 Task: Create in the project CheckTech in Backlog an issue 'Create a new online platform for online fashion design courses with advanced fashion tools and community features.', assign it to team member softage.1@softage.net and change the status to IN PROGRESS. Create in the project CheckTech in Backlog an issue 'Implement a new cloud-based learning management system for a company with advanced learning content creation and delivery features', assign it to team member softage.2@softage.net and change the status to IN PROGRESS
Action: Mouse moved to (84, 198)
Screenshot: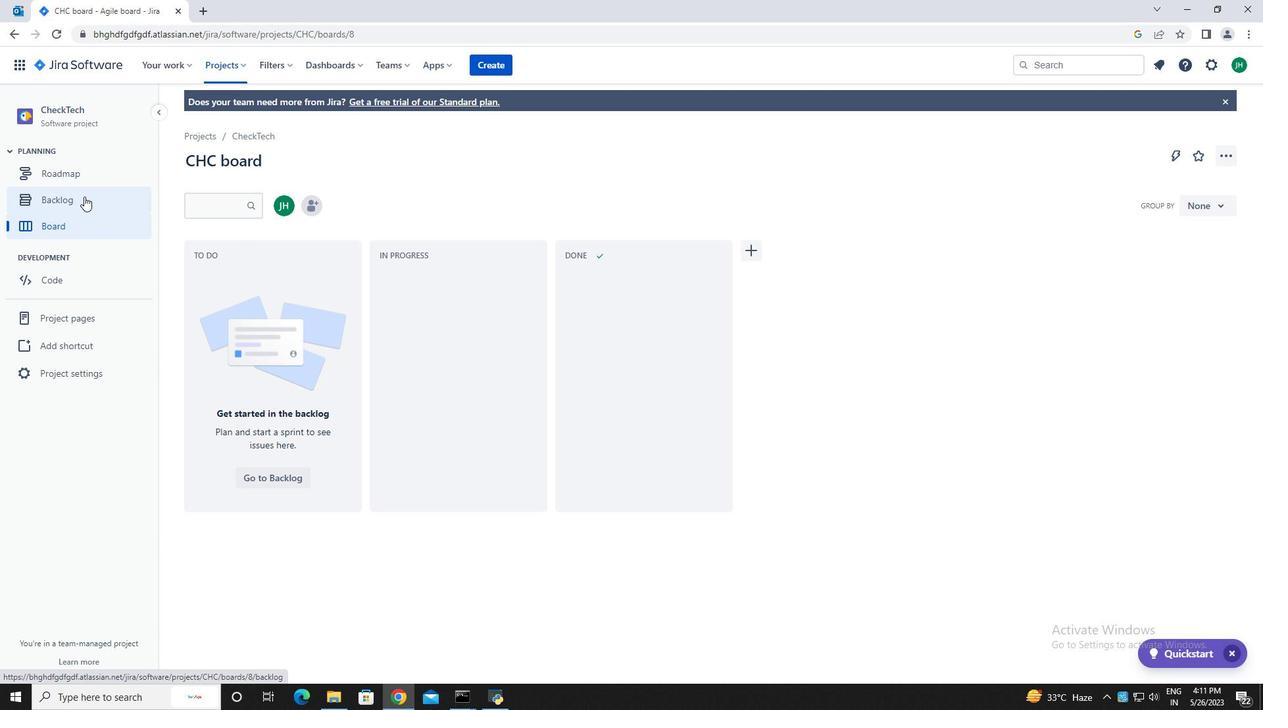 
Action: Mouse pressed left at (84, 198)
Screenshot: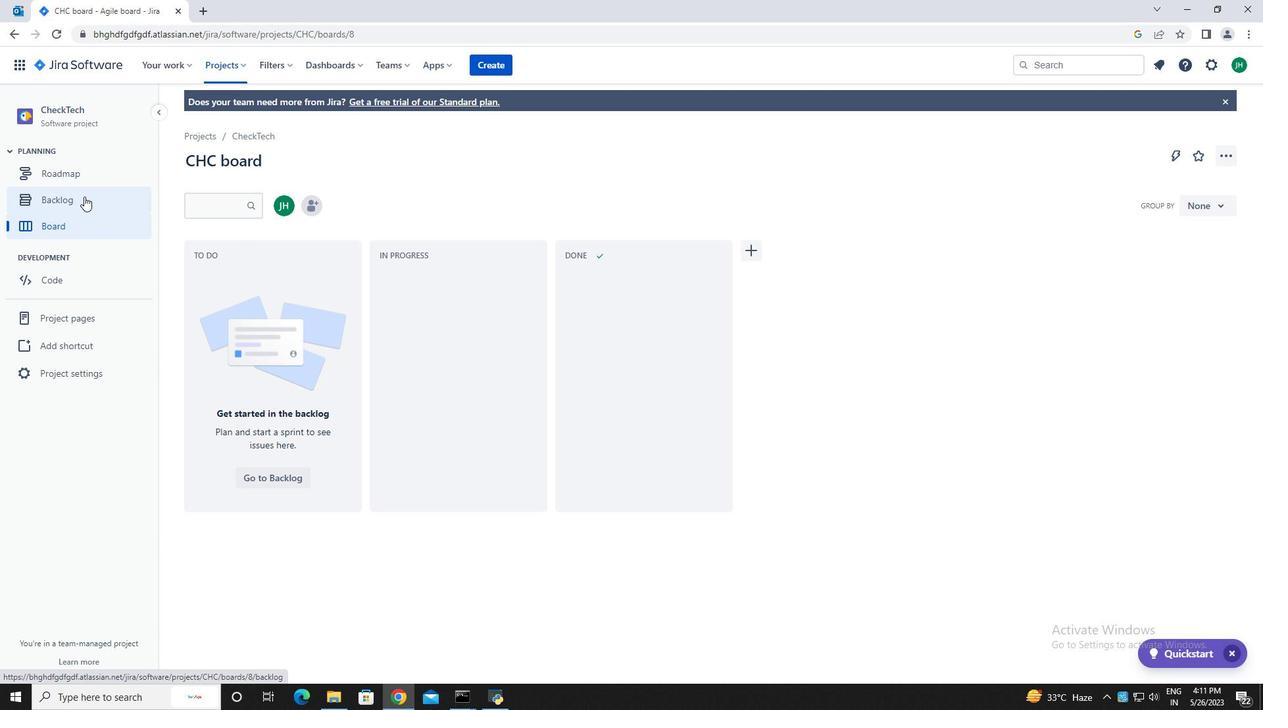 
Action: Mouse moved to (267, 514)
Screenshot: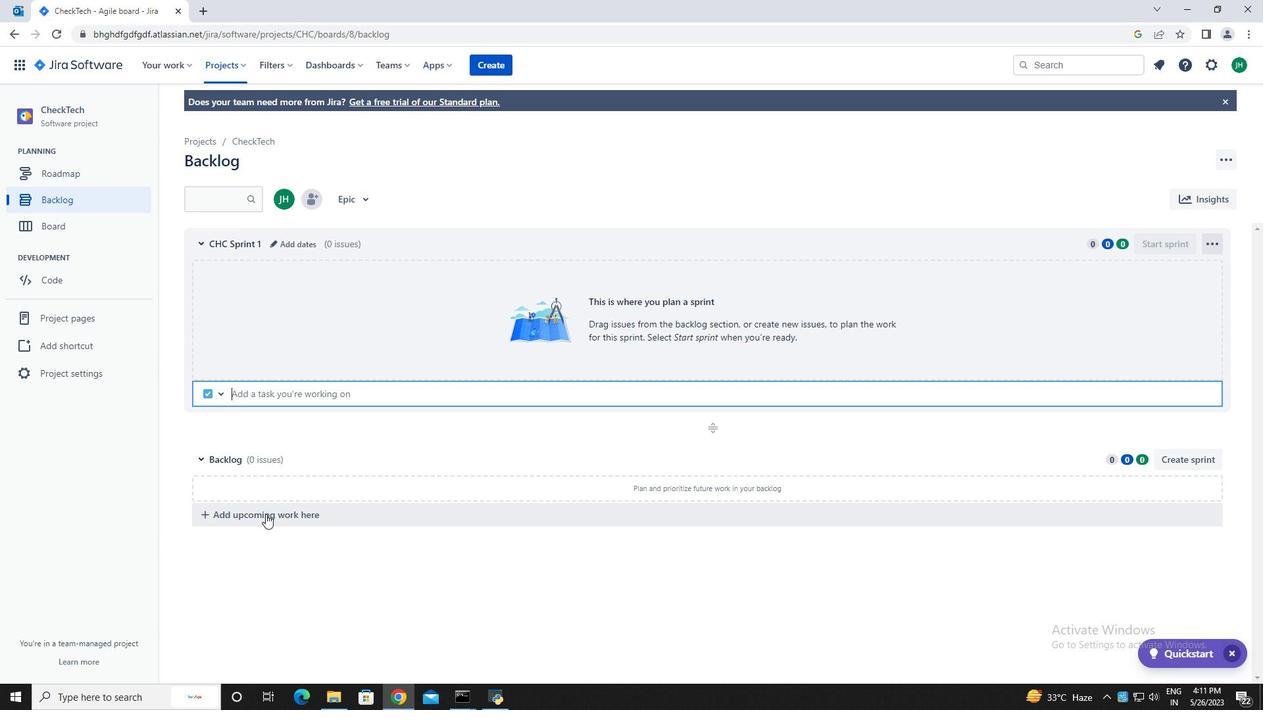 
Action: Mouse pressed left at (267, 514)
Screenshot: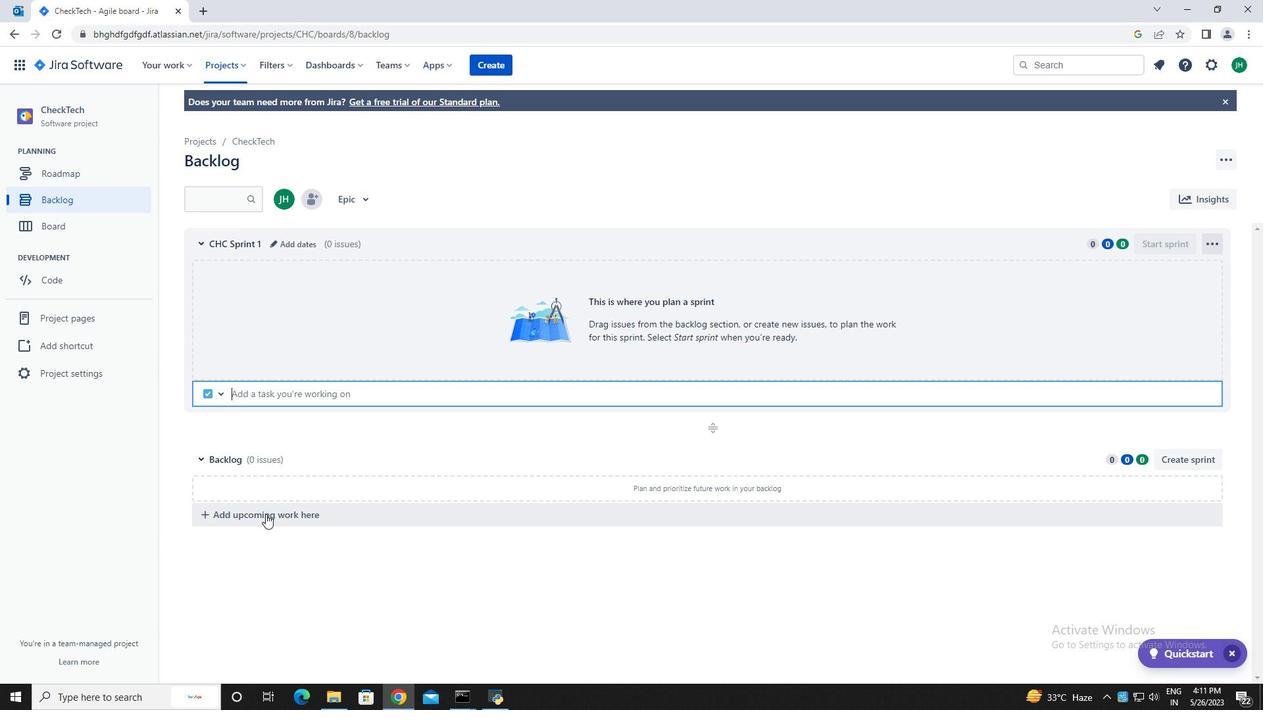 
Action: Mouse moved to (269, 517)
Screenshot: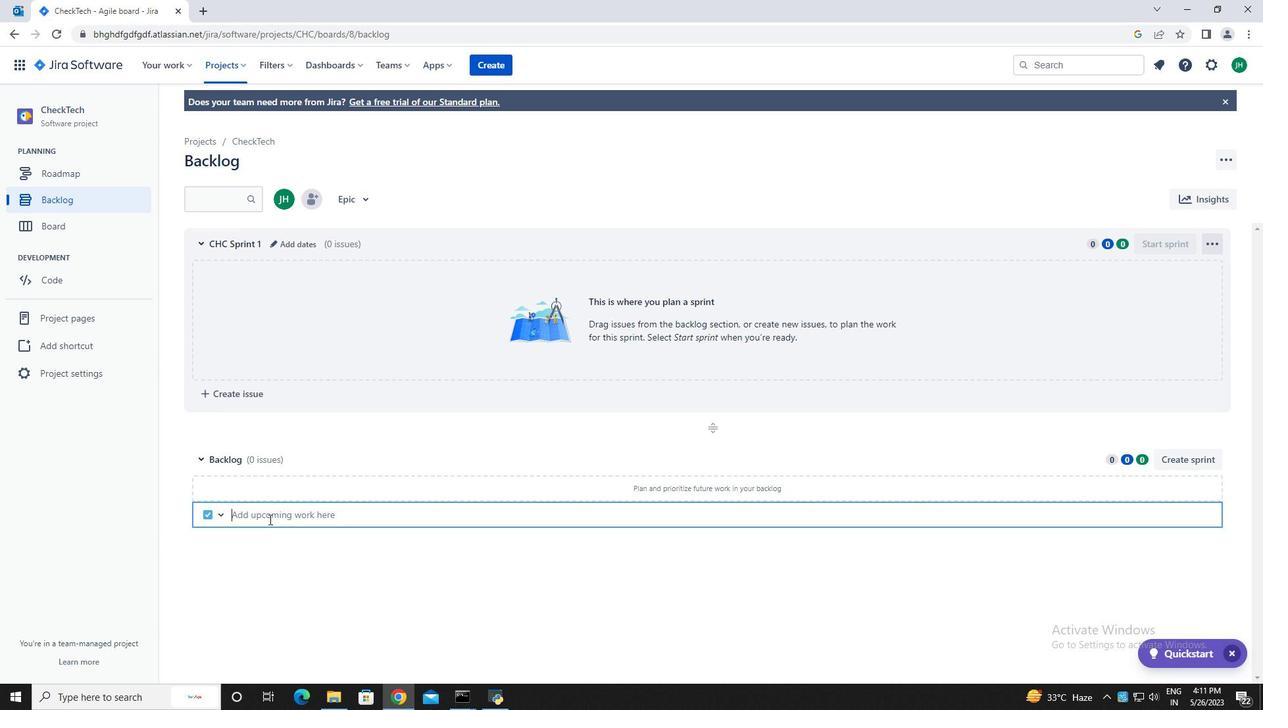 
Action: Mouse pressed left at (269, 517)
Screenshot: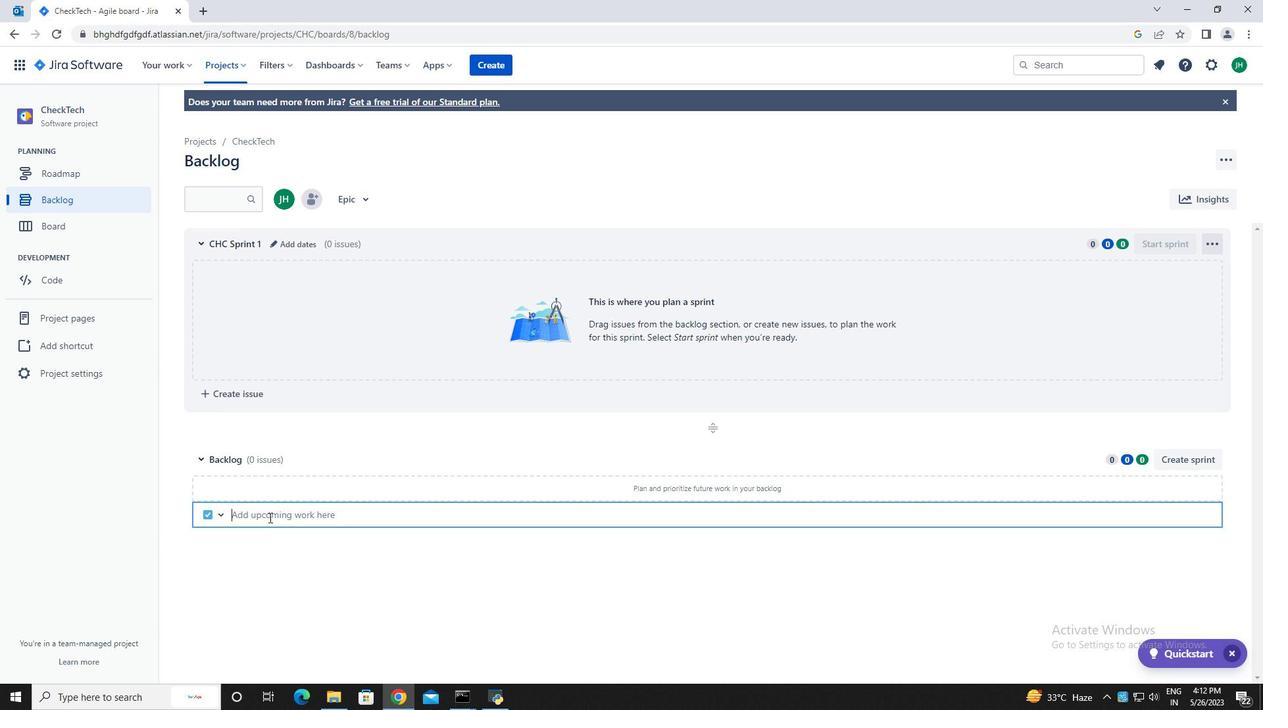 
Action: Mouse moved to (273, 519)
Screenshot: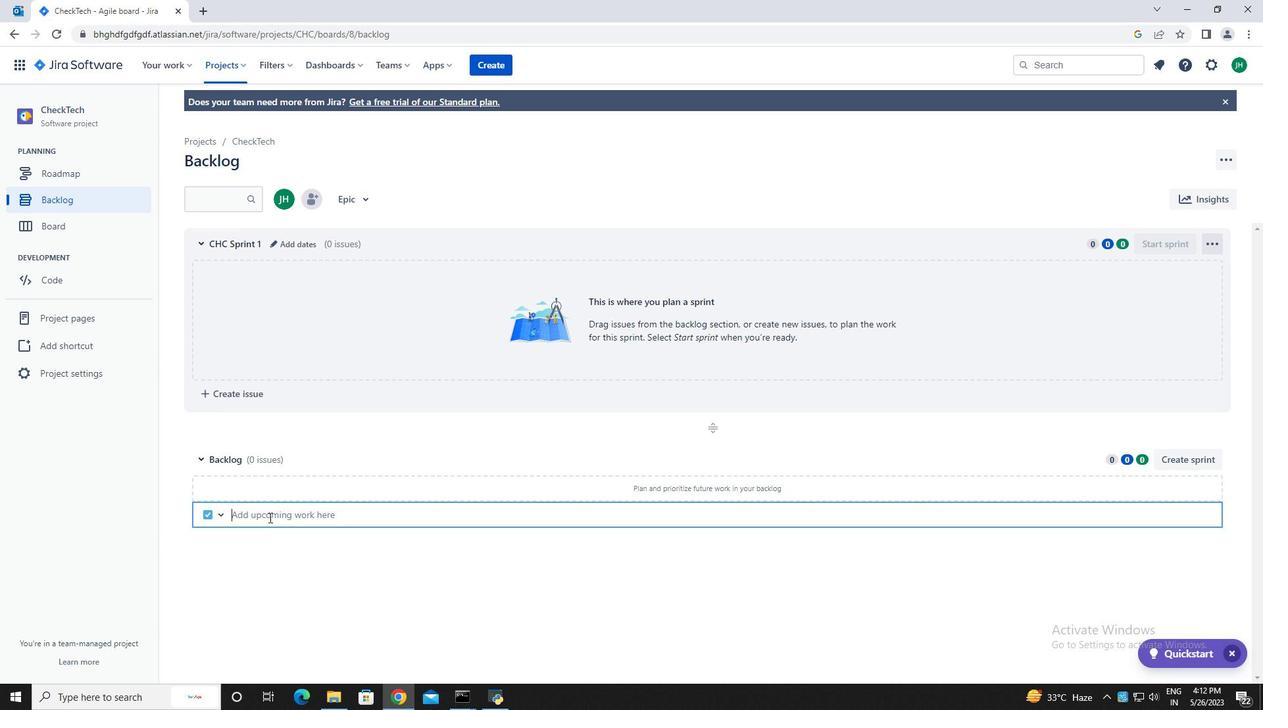 
Action: Key pressed <Key.caps_lock>C<Key.caps_lock>reate<Key.space>a<Key.space>new<Key.space>online<Key.space>platform<Key.space>for<Key.space>online<Key.space>fashion<Key.space>design<Key.space>courses<Key.space>with<Key.space>advanced<Key.space>fashion<Key.space>tools<Key.space>and<Key.space>community<Key.space>features.<Key.enter>
Screenshot: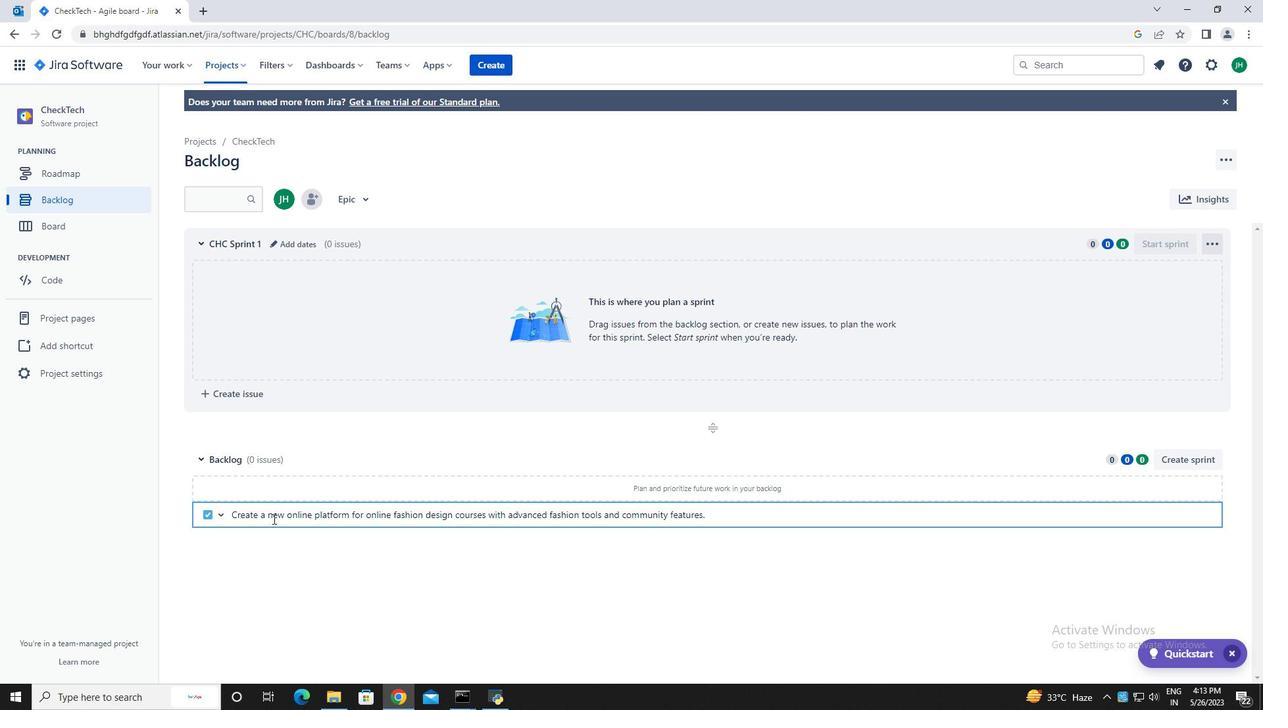 
Action: Mouse moved to (1184, 485)
Screenshot: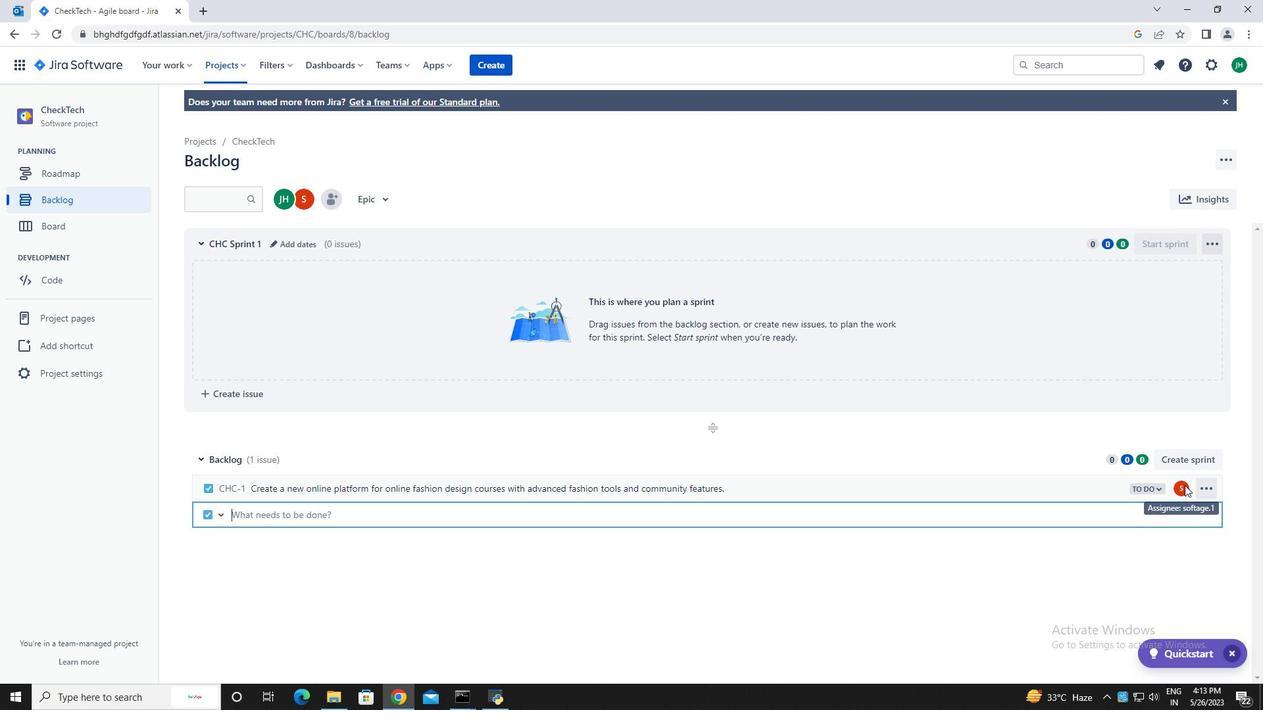 
Action: Mouse pressed left at (1184, 485)
Screenshot: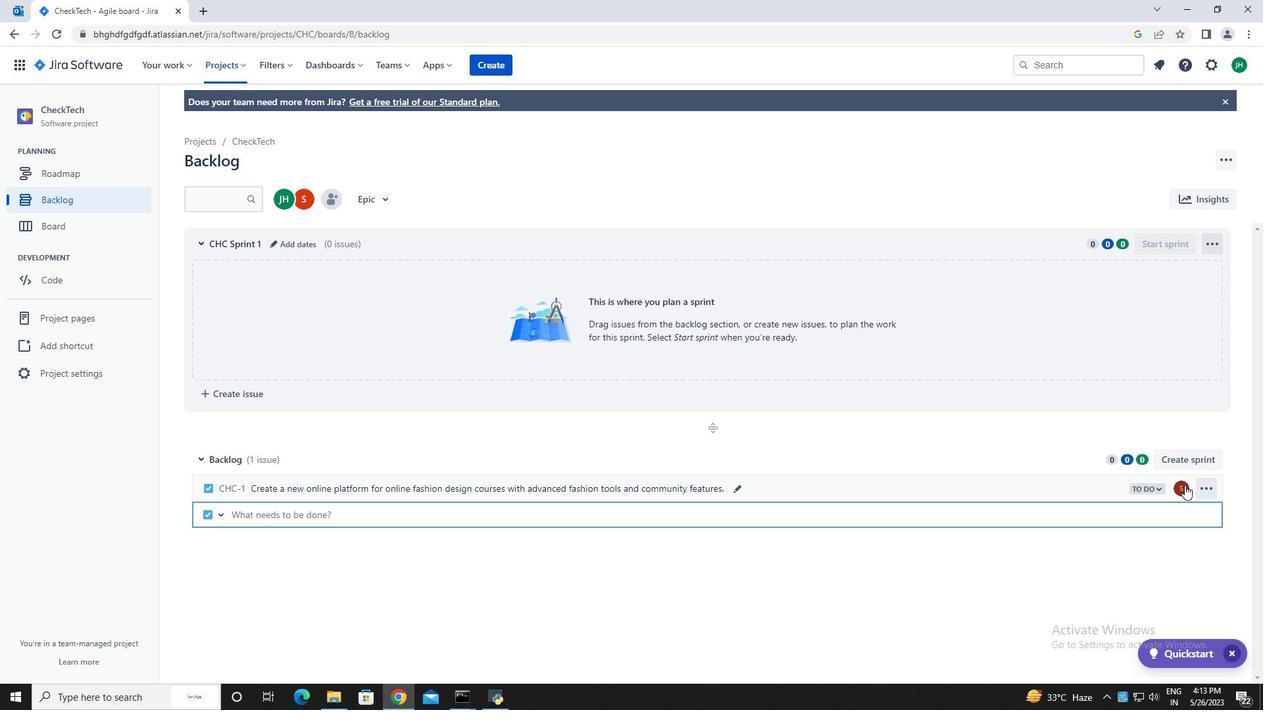 
Action: Mouse moved to (1085, 517)
Screenshot: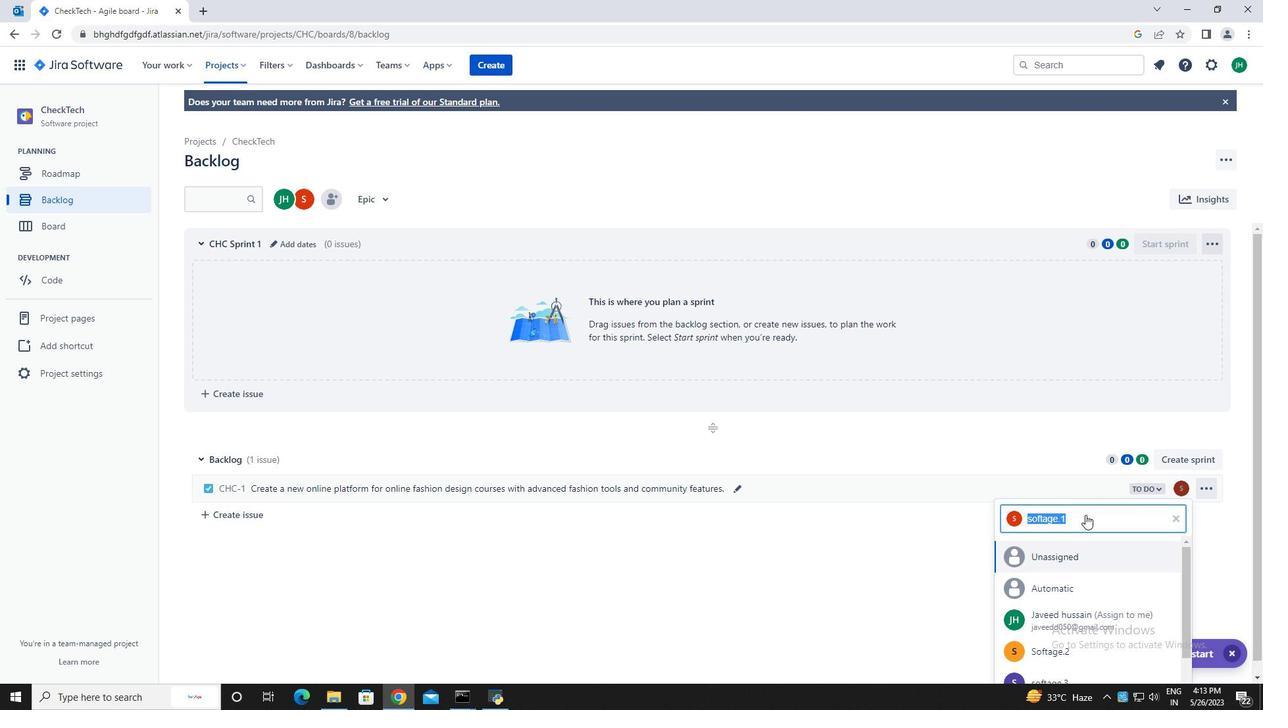 
Action: Key pressed softage.1
Screenshot: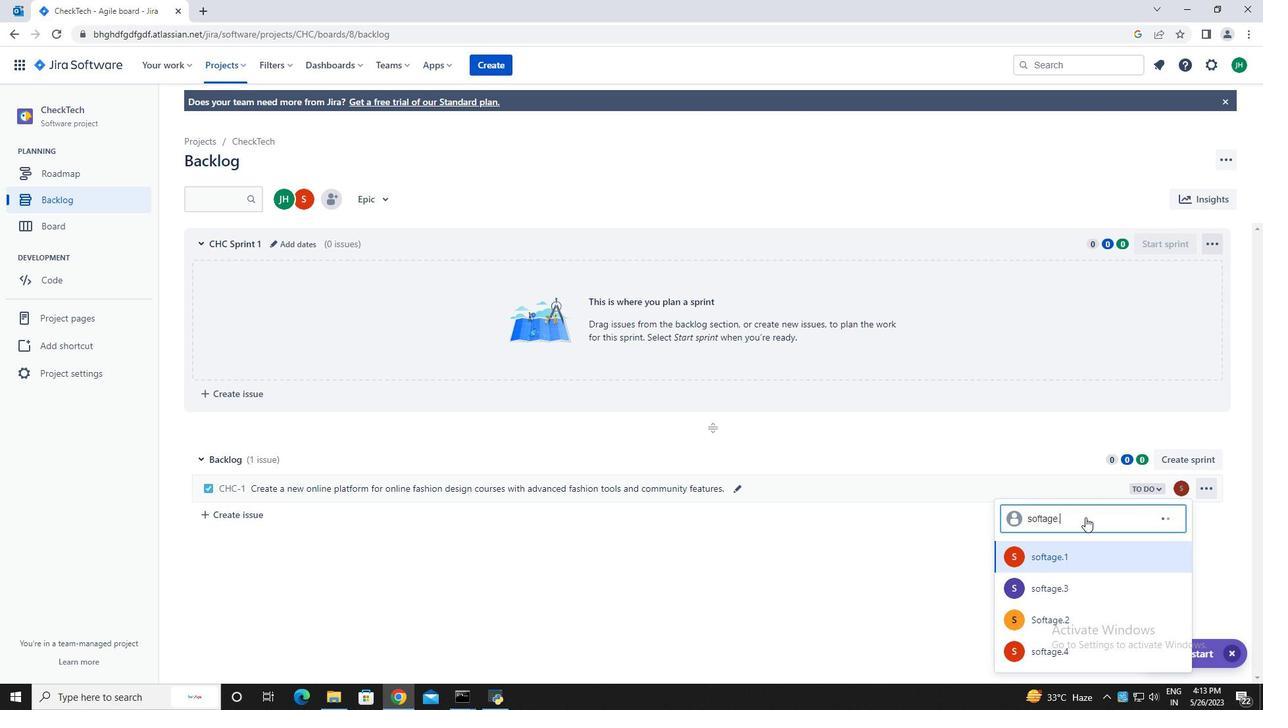 
Action: Mouse moved to (1103, 557)
Screenshot: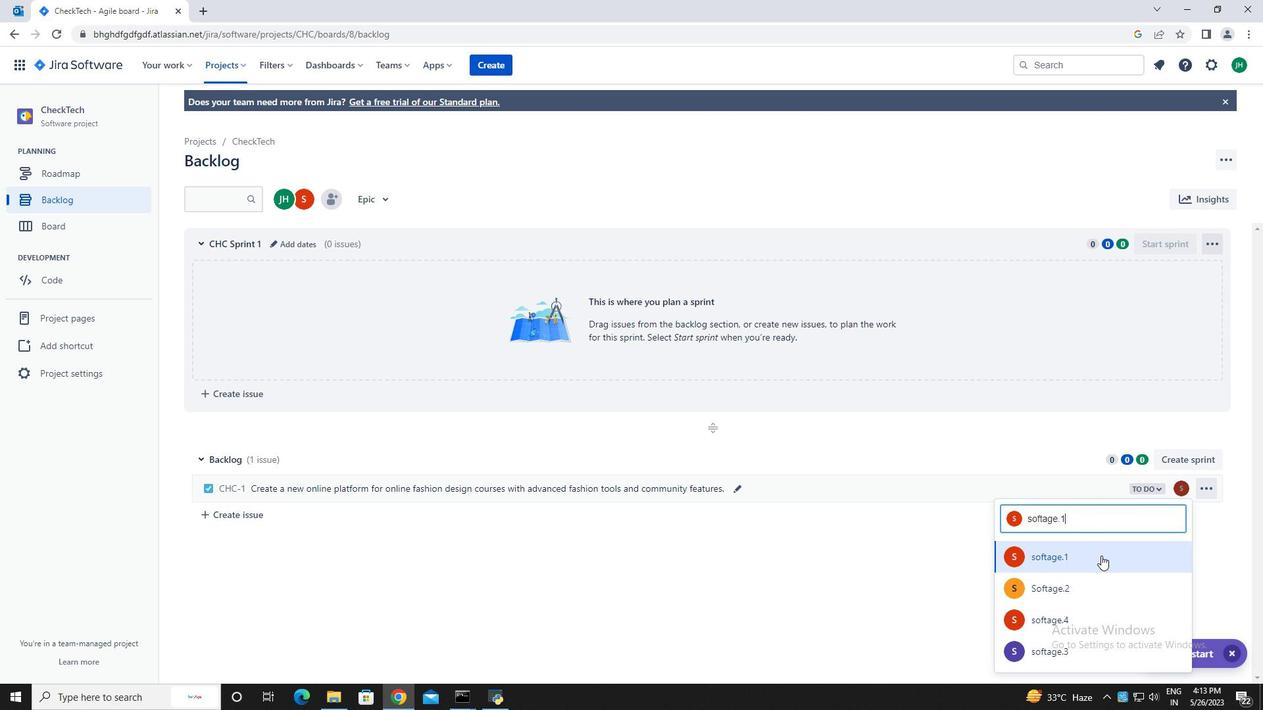 
Action: Mouse pressed left at (1103, 557)
Screenshot: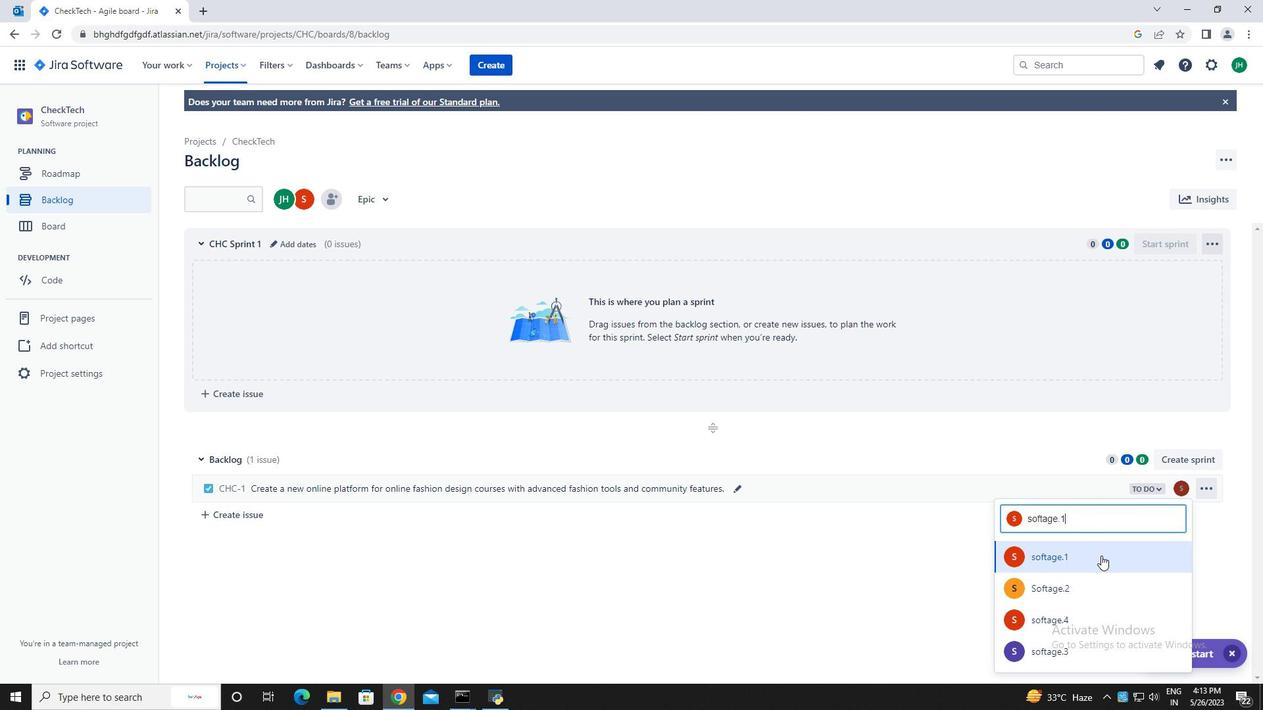 
Action: Mouse moved to (1135, 485)
Screenshot: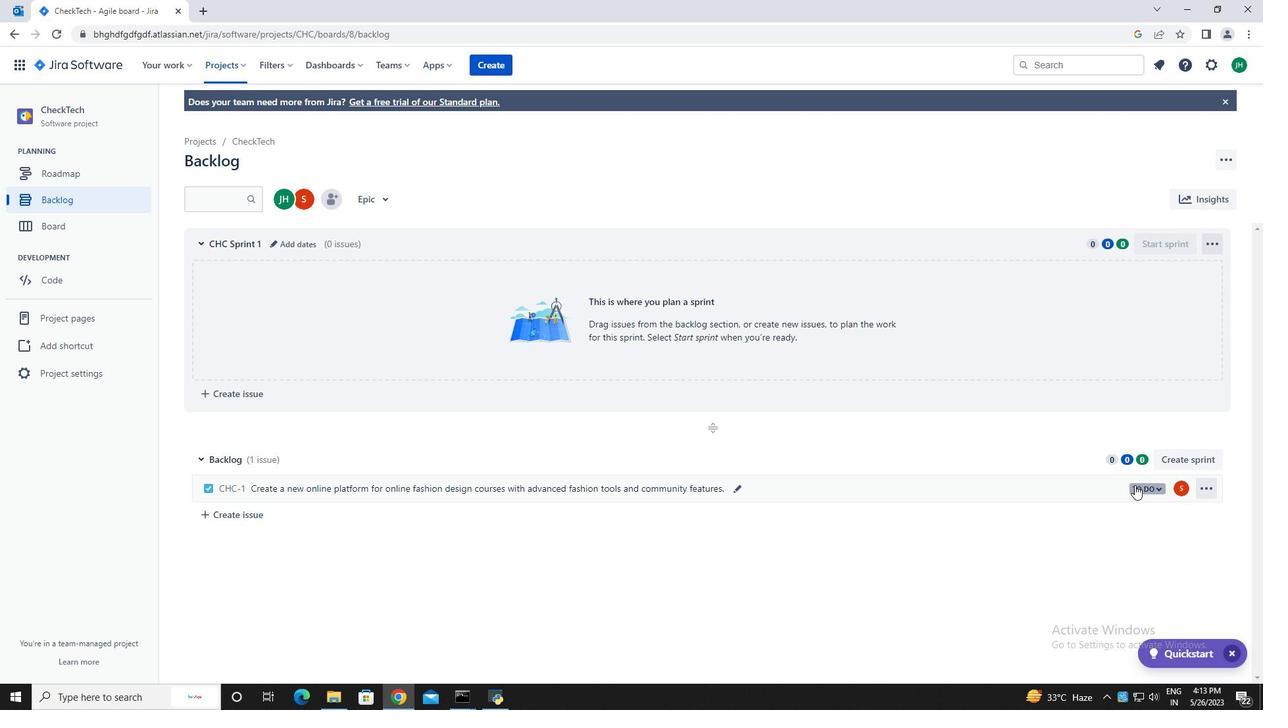 
Action: Mouse pressed left at (1135, 485)
Screenshot: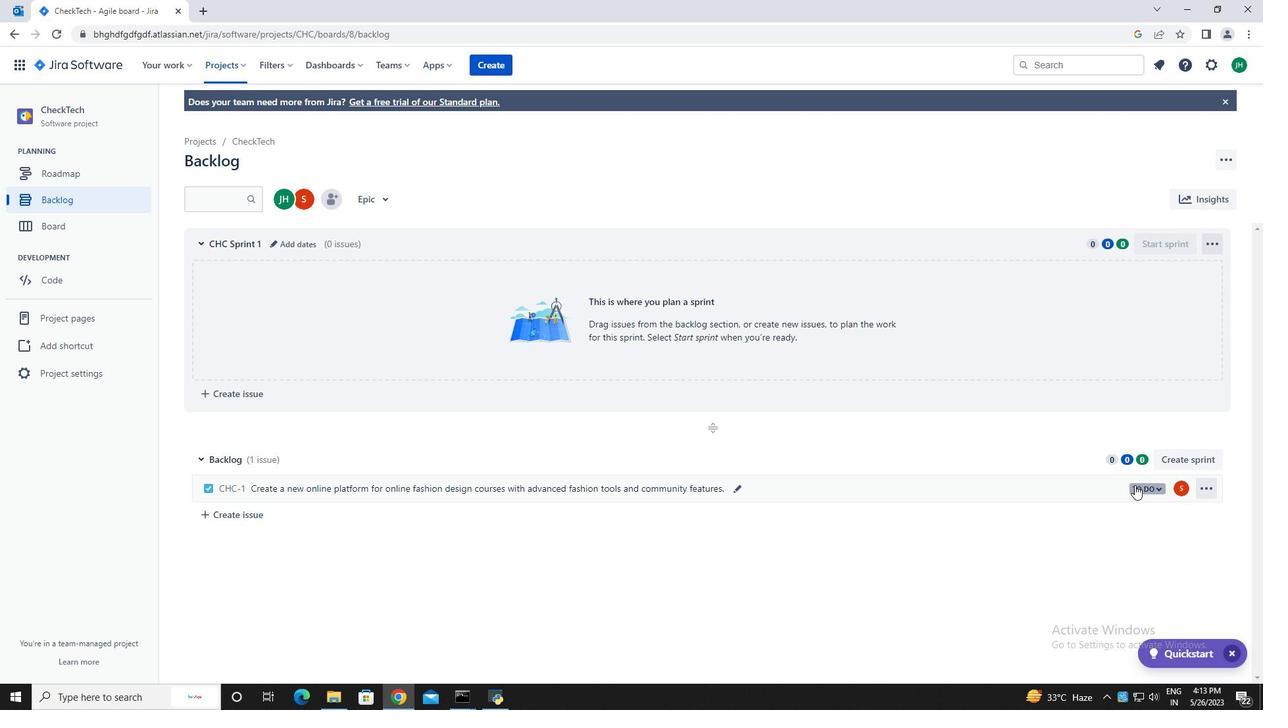 
Action: Mouse moved to (1061, 513)
Screenshot: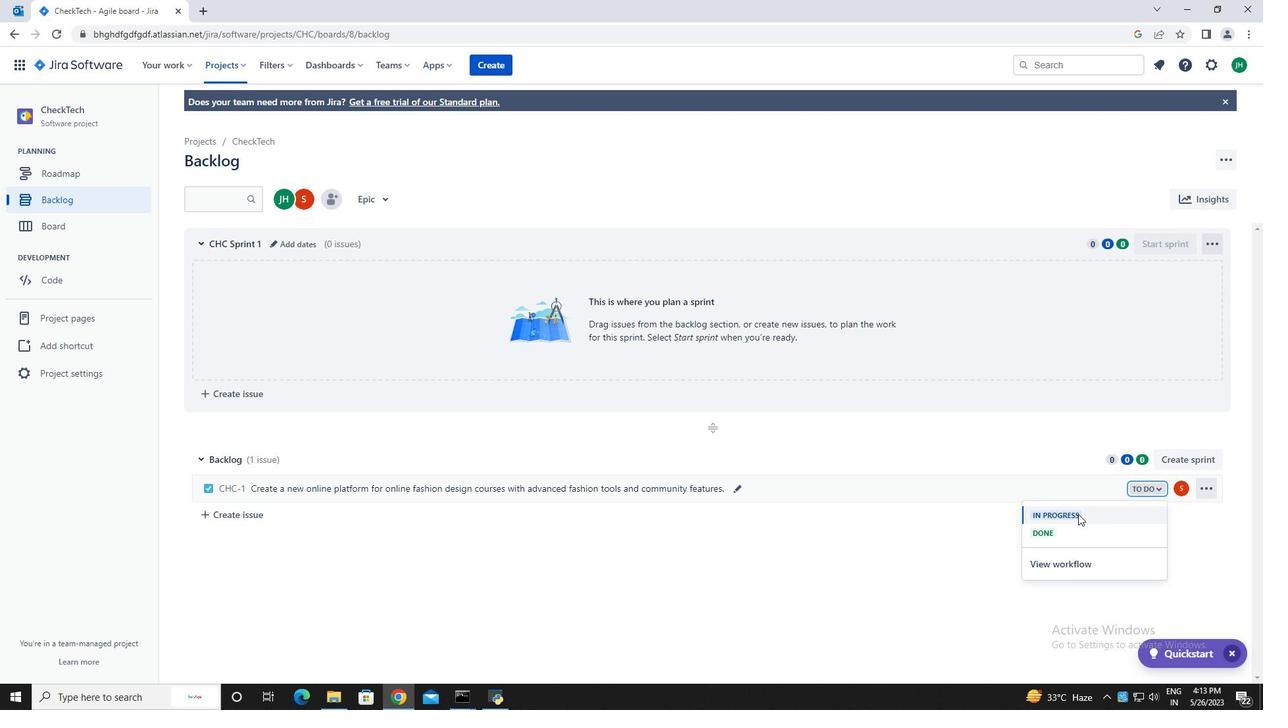 
Action: Mouse pressed left at (1061, 513)
Screenshot: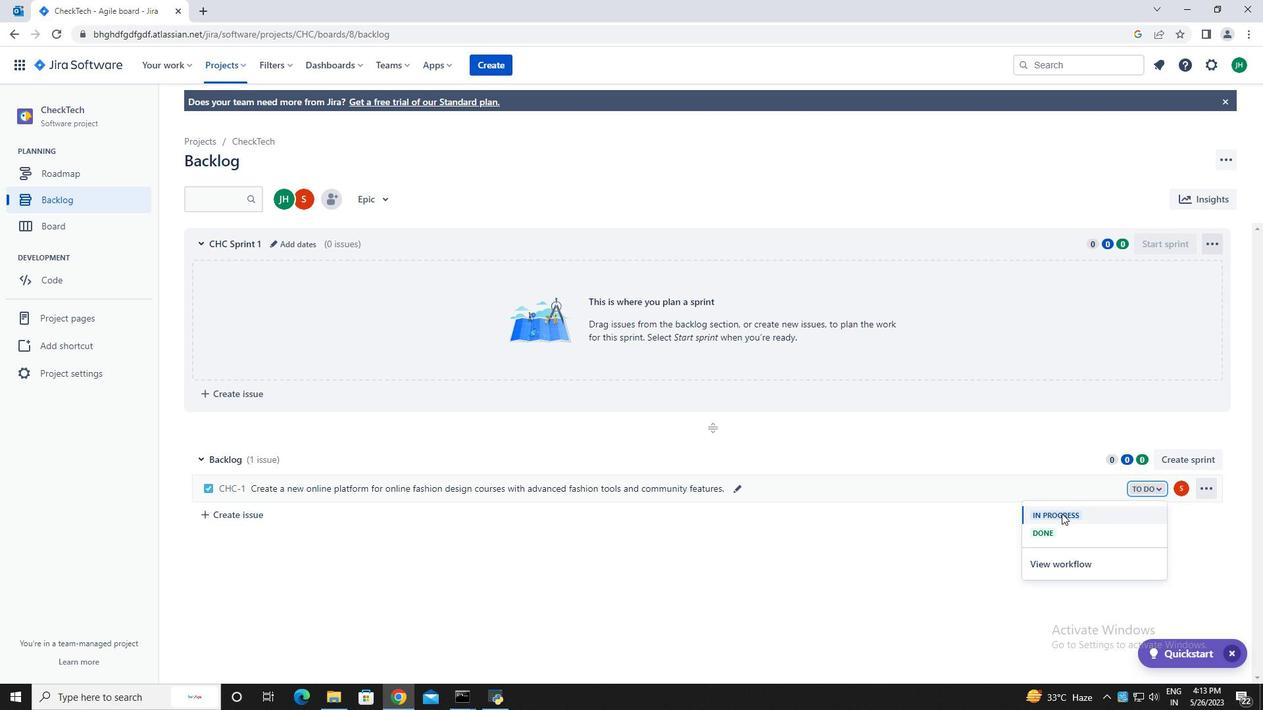 
Action: Mouse moved to (246, 511)
Screenshot: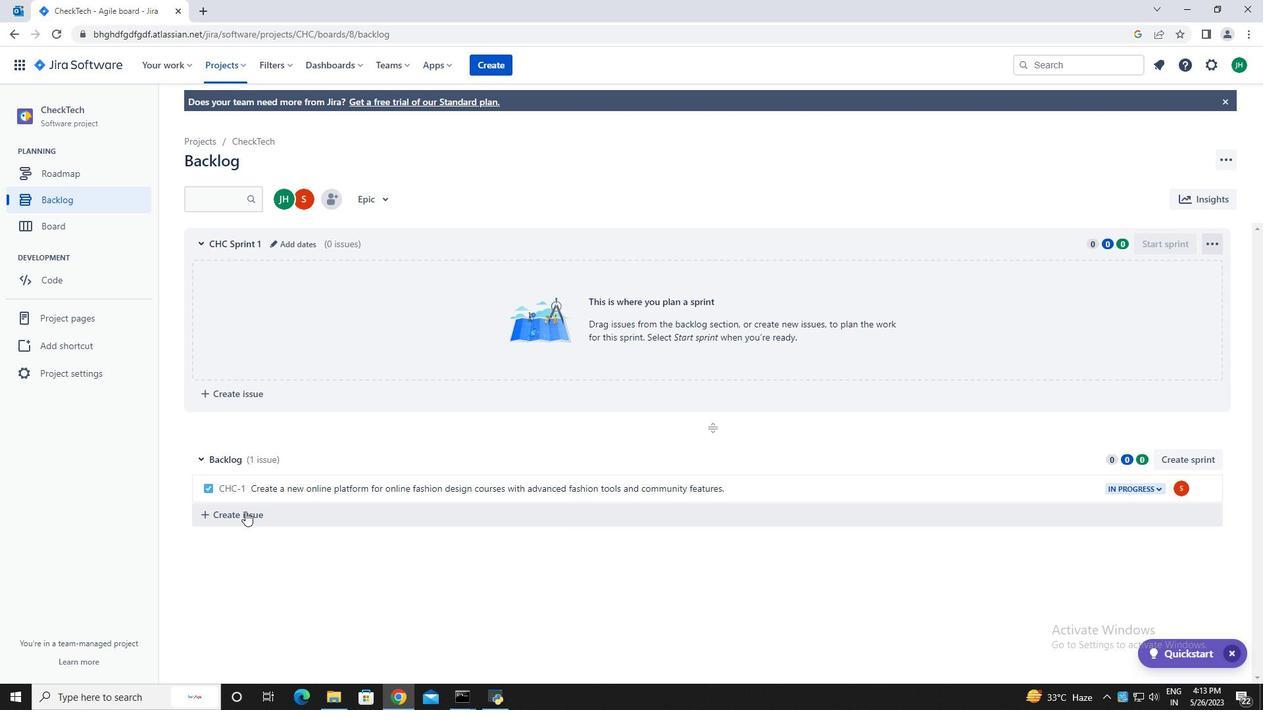 
Action: Mouse pressed left at (246, 511)
Screenshot: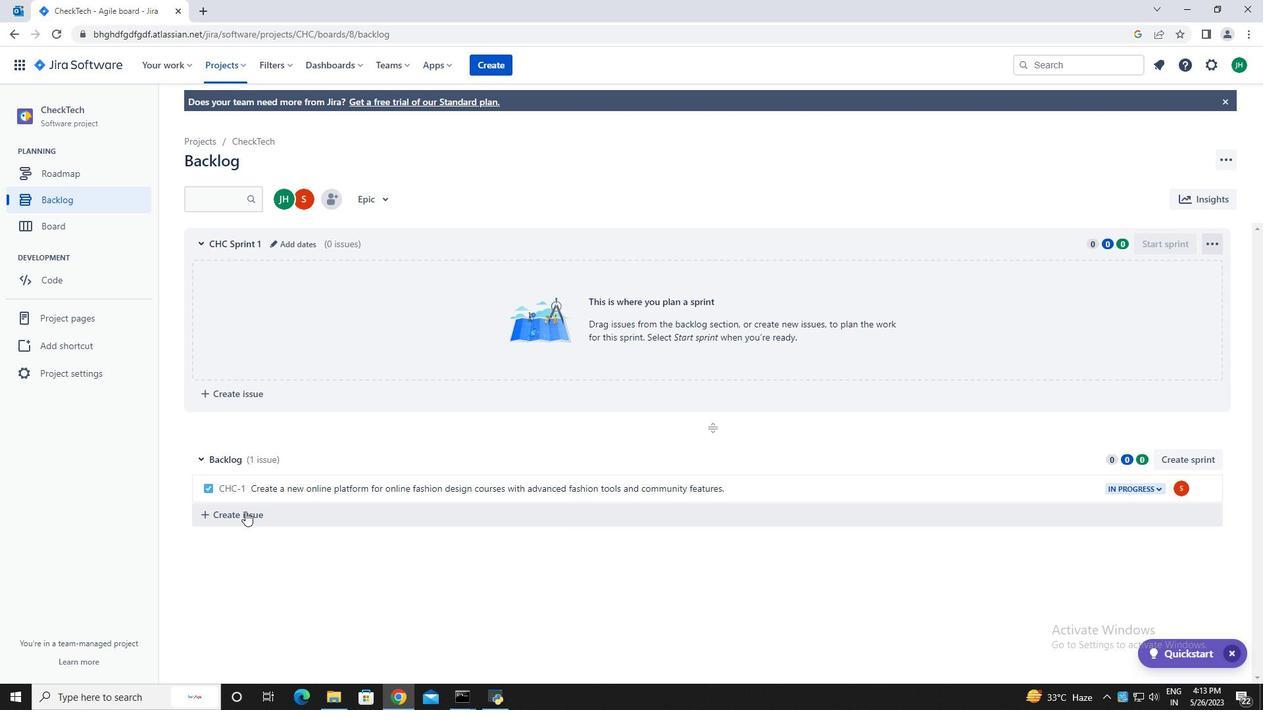 
Action: Mouse moved to (257, 517)
Screenshot: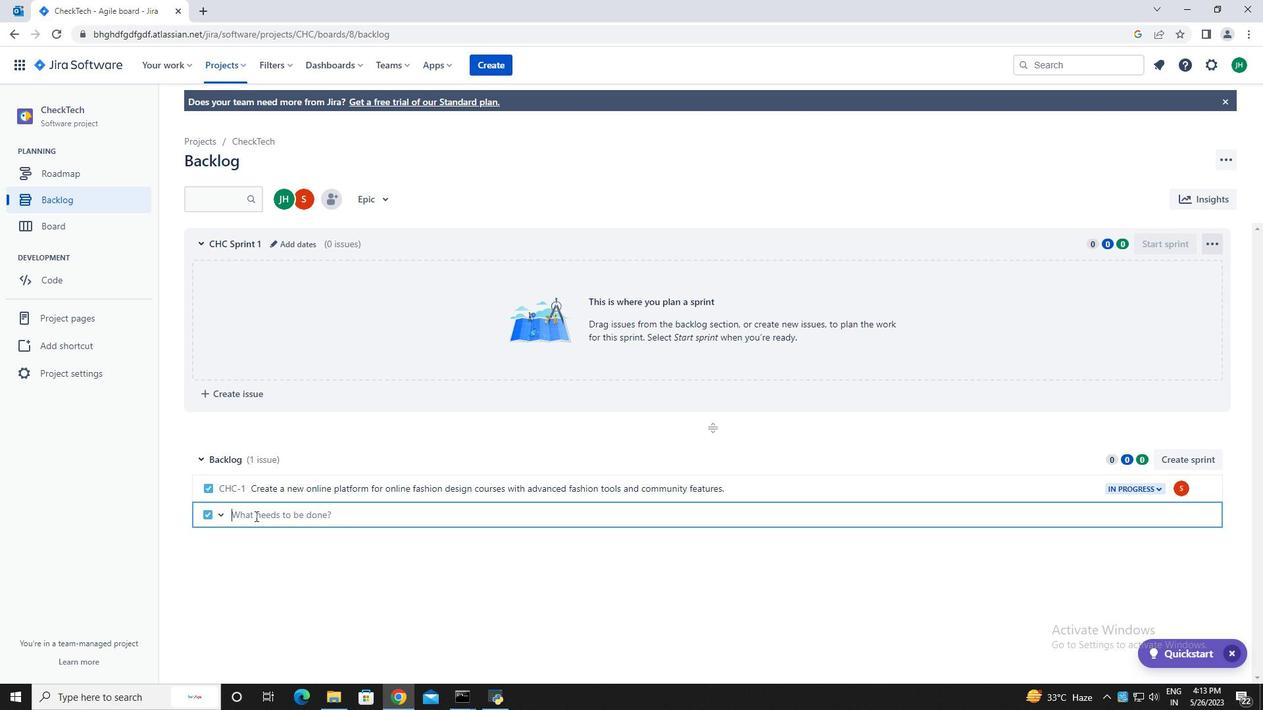 
Action: Key pressed <Key.caps_lock>I<Key.caps_lock>mplement<Key.space>a<Key.space>new<Key.space>cloud-based<Key.space>learning<Key.space>content<Key.space>creation<Key.space>and<Key.space>delivery<Key.space>features.<Key.enter>
Screenshot: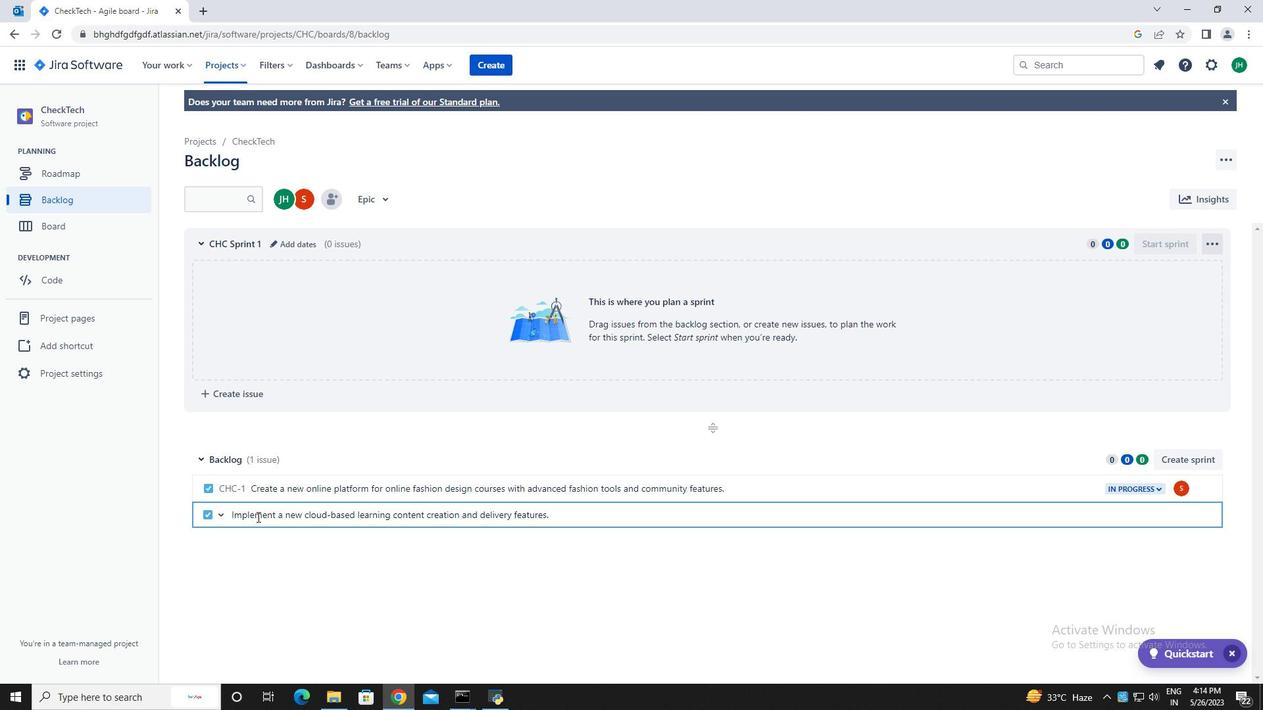 
Action: Mouse moved to (1184, 513)
Screenshot: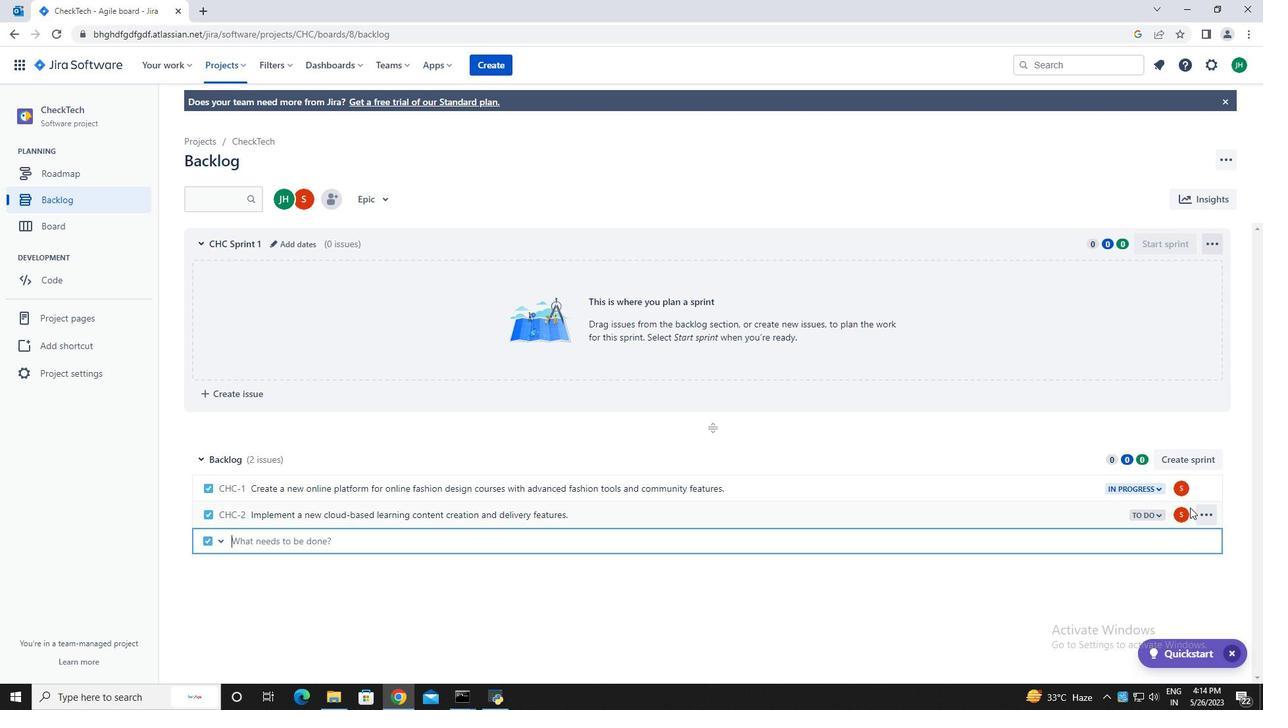 
Action: Mouse pressed left at (1184, 513)
Screenshot: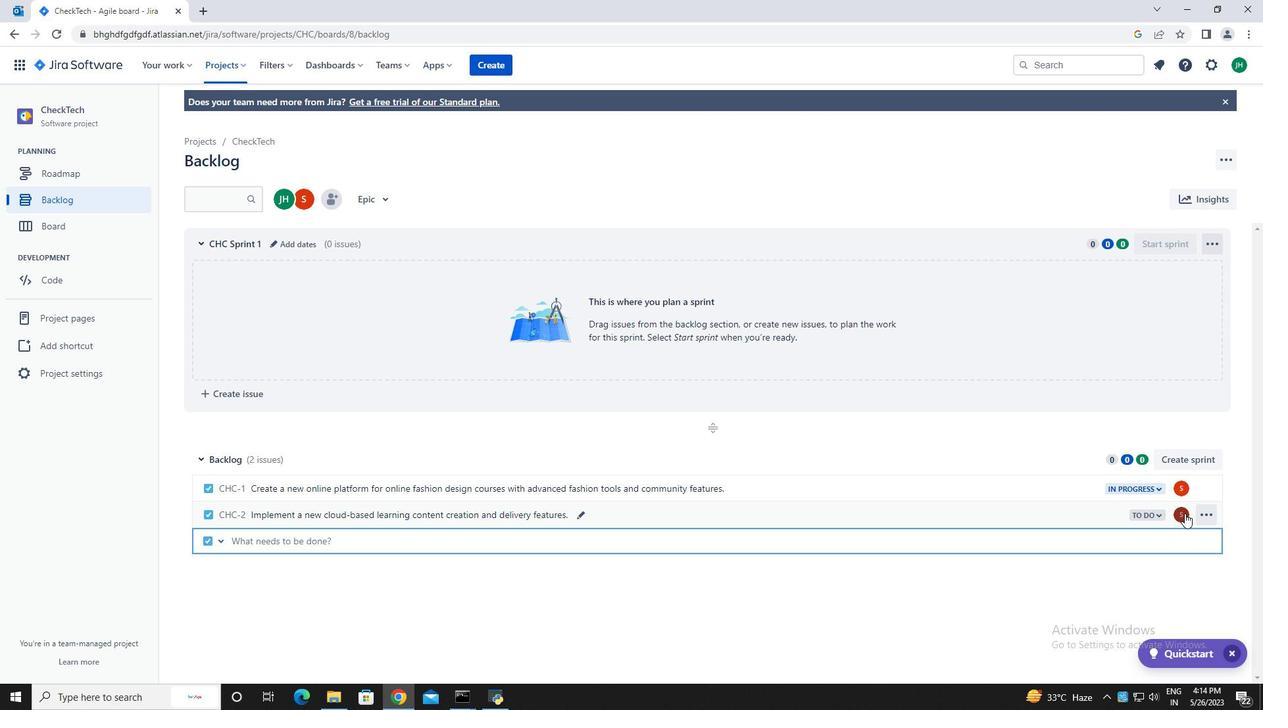 
Action: Mouse moved to (1085, 542)
Screenshot: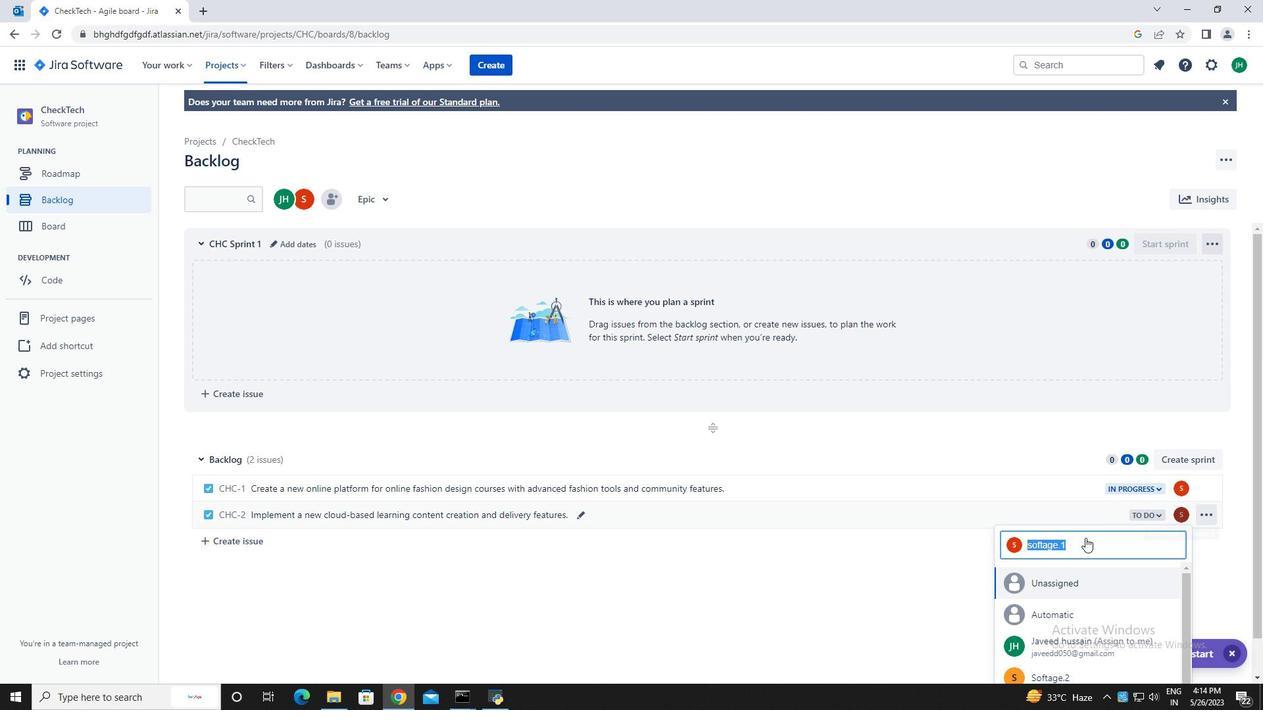 
Action: Key pressed softage.2
Screenshot: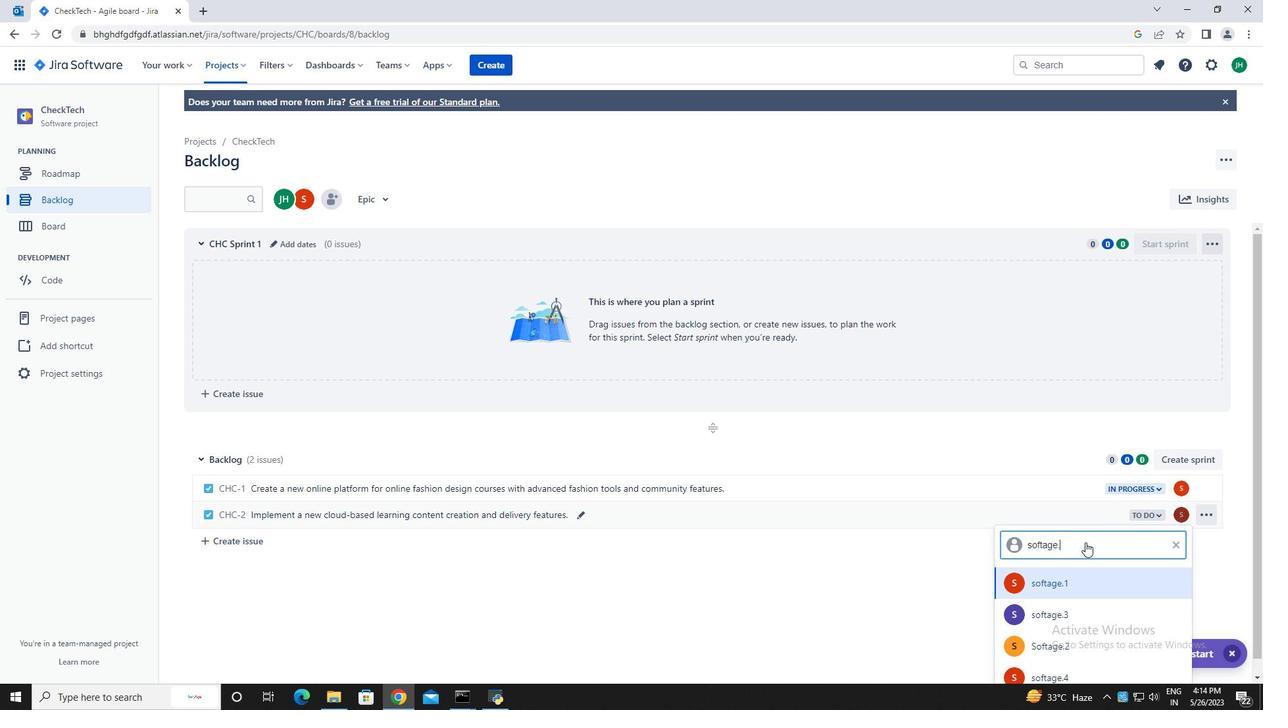 
Action: Mouse moved to (1098, 586)
Screenshot: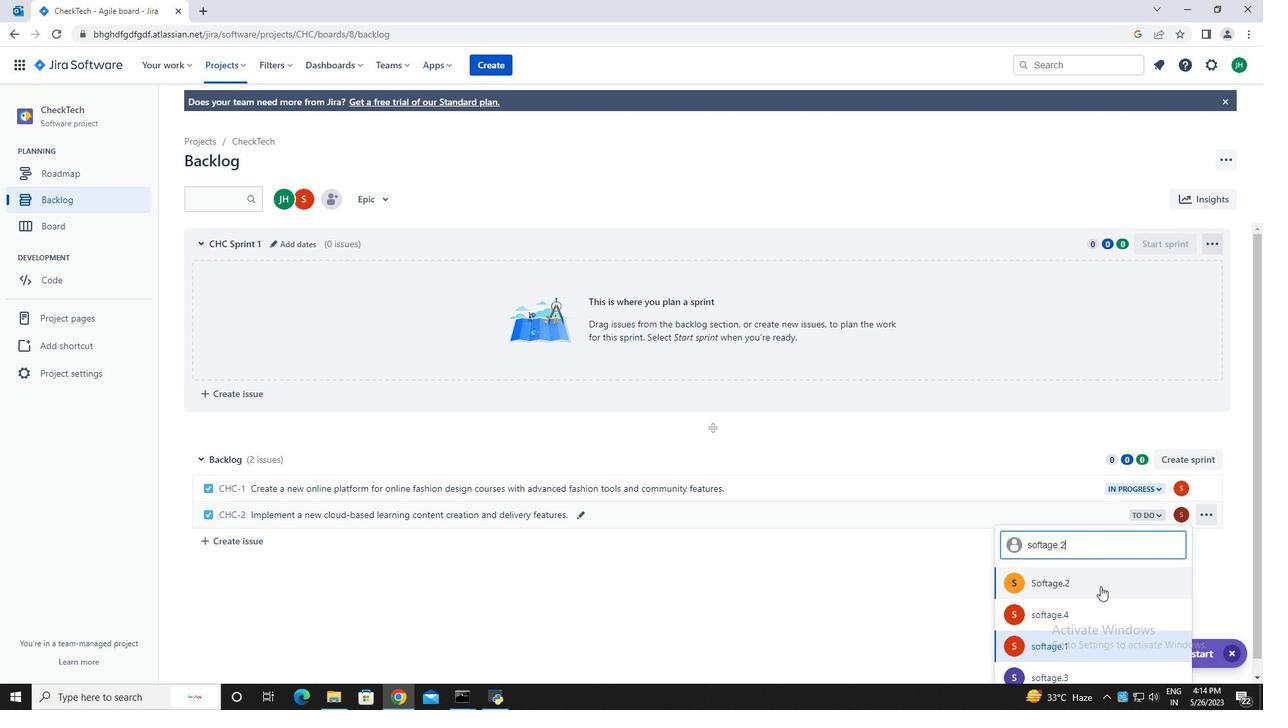 
Action: Mouse pressed left at (1098, 586)
Screenshot: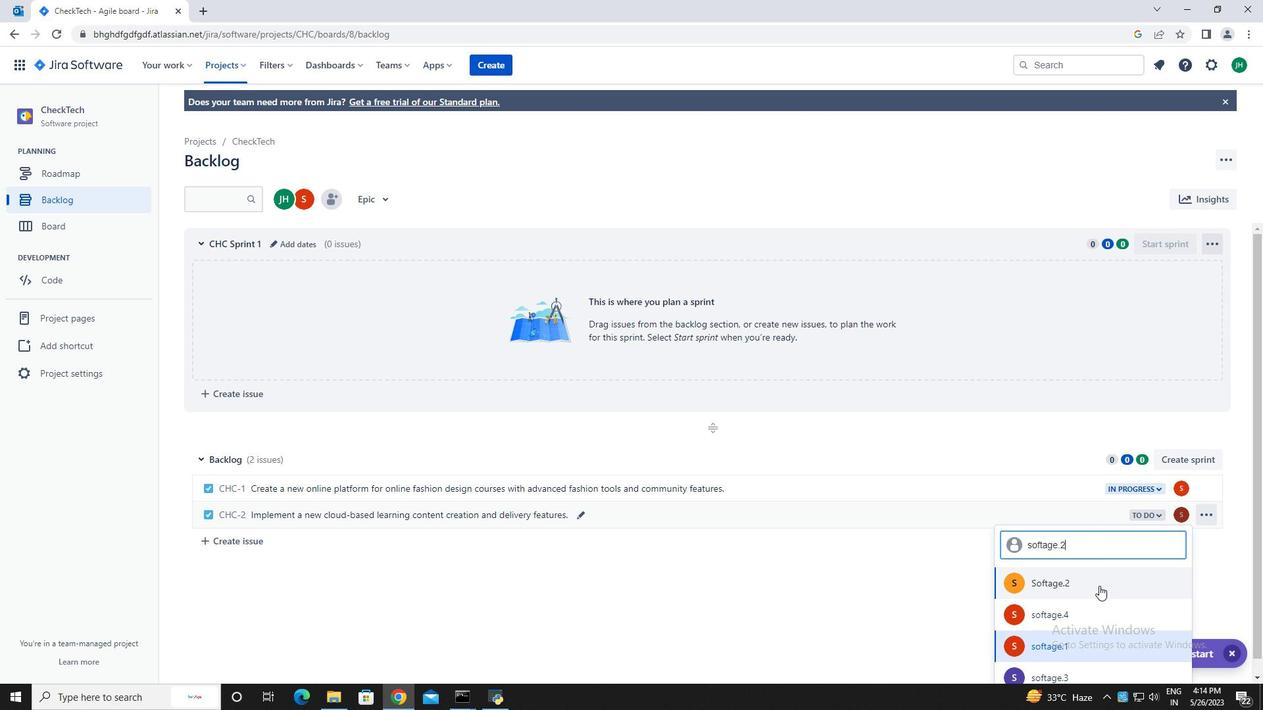 
Action: Mouse moved to (1150, 513)
Screenshot: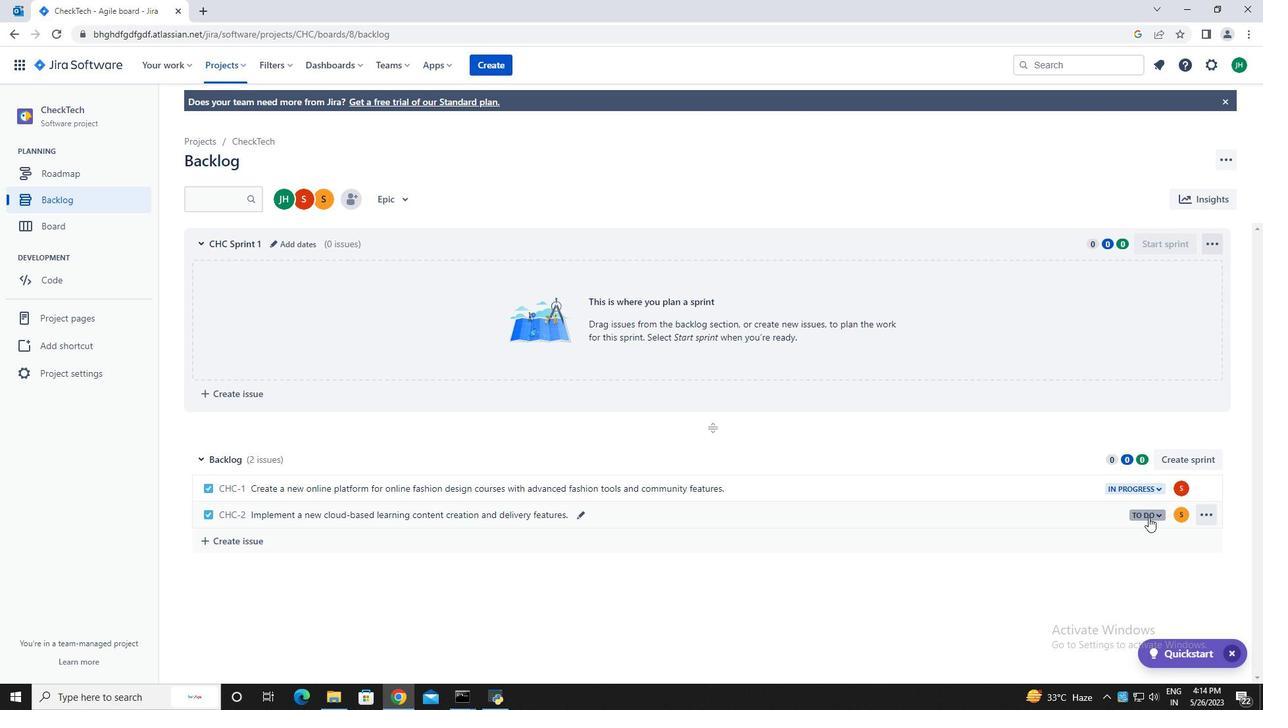 
Action: Mouse pressed left at (1150, 513)
Screenshot: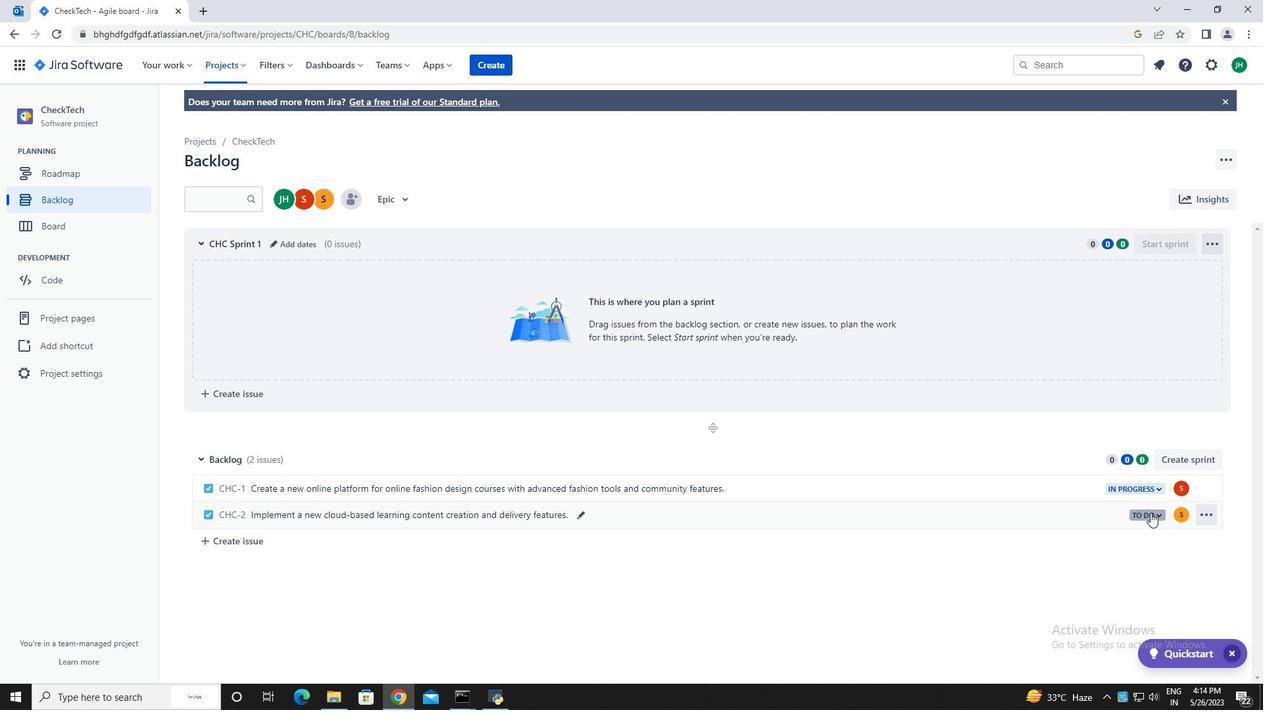 
Action: Mouse moved to (1048, 543)
Screenshot: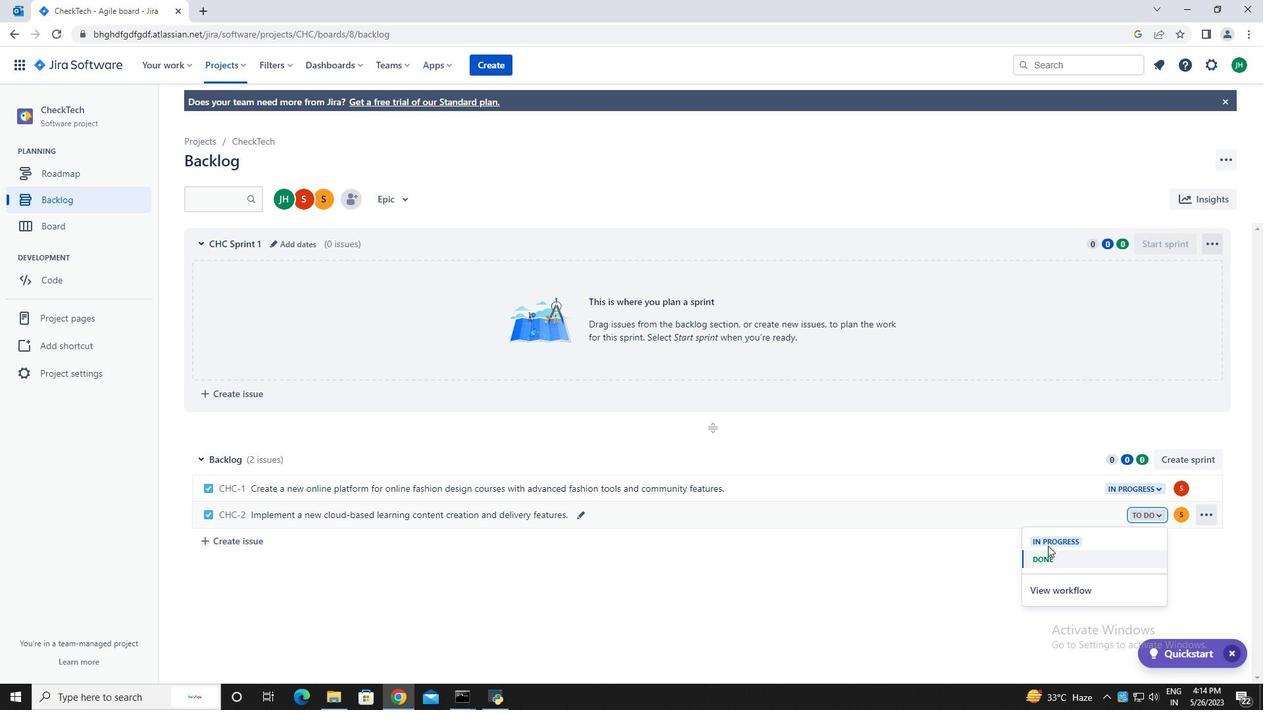 
Action: Mouse pressed left at (1048, 543)
Screenshot: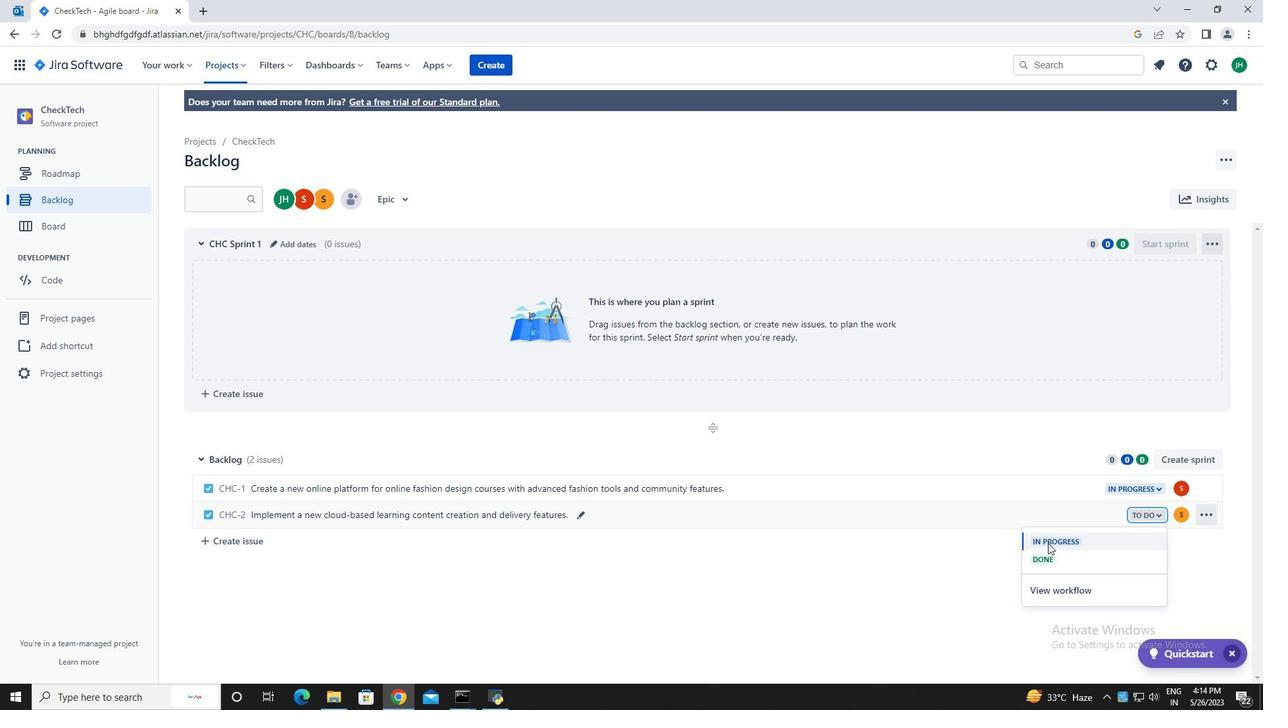 
Action: Mouse moved to (1047, 543)
Screenshot: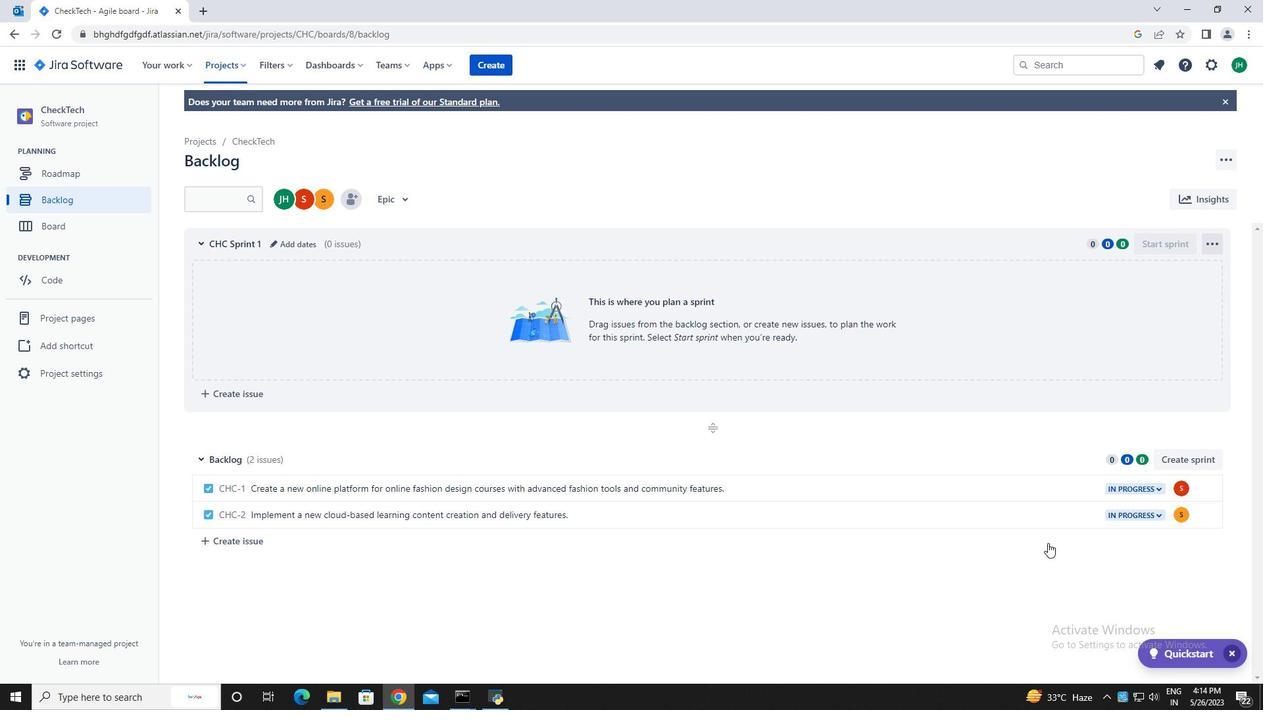 
